 Task: Report abuse.
Action: Mouse moved to (283, 74)
Screenshot: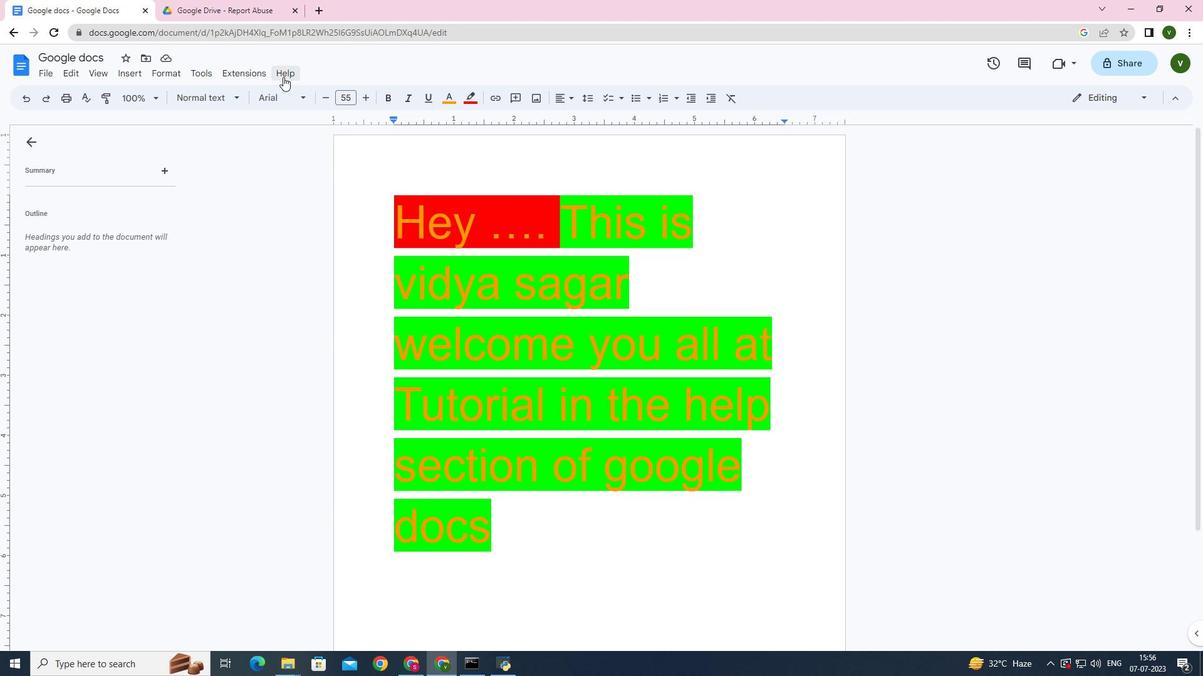 
Action: Mouse pressed left at (283, 74)
Screenshot: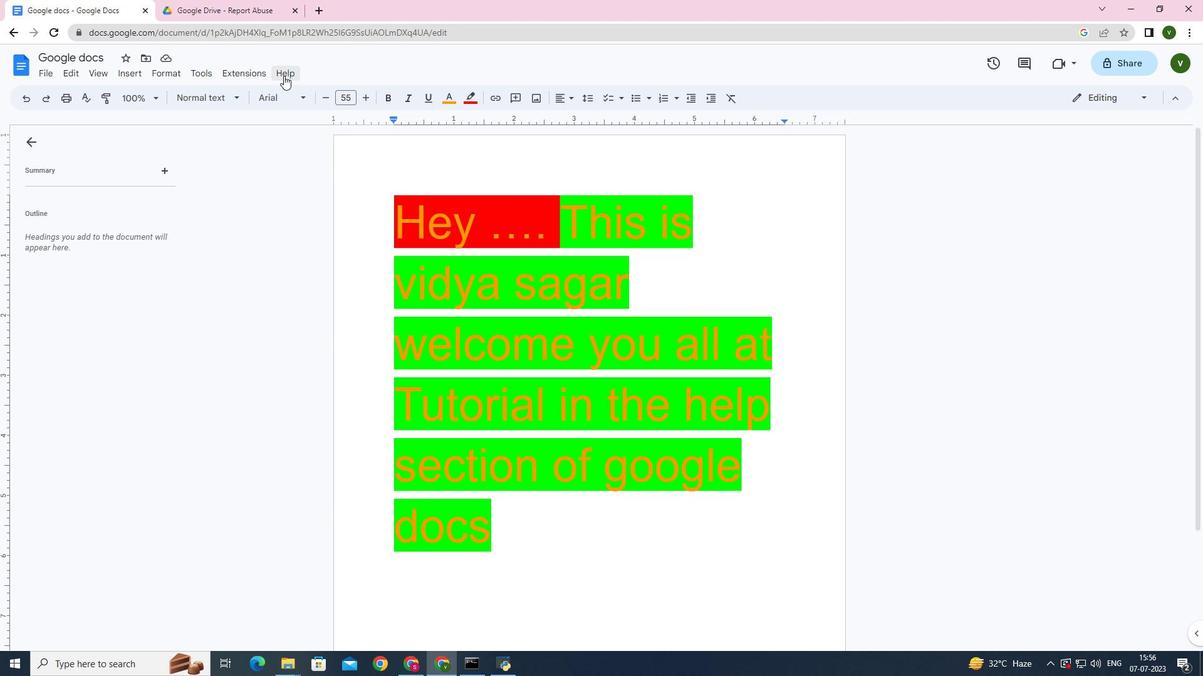 
Action: Mouse moved to (303, 228)
Screenshot: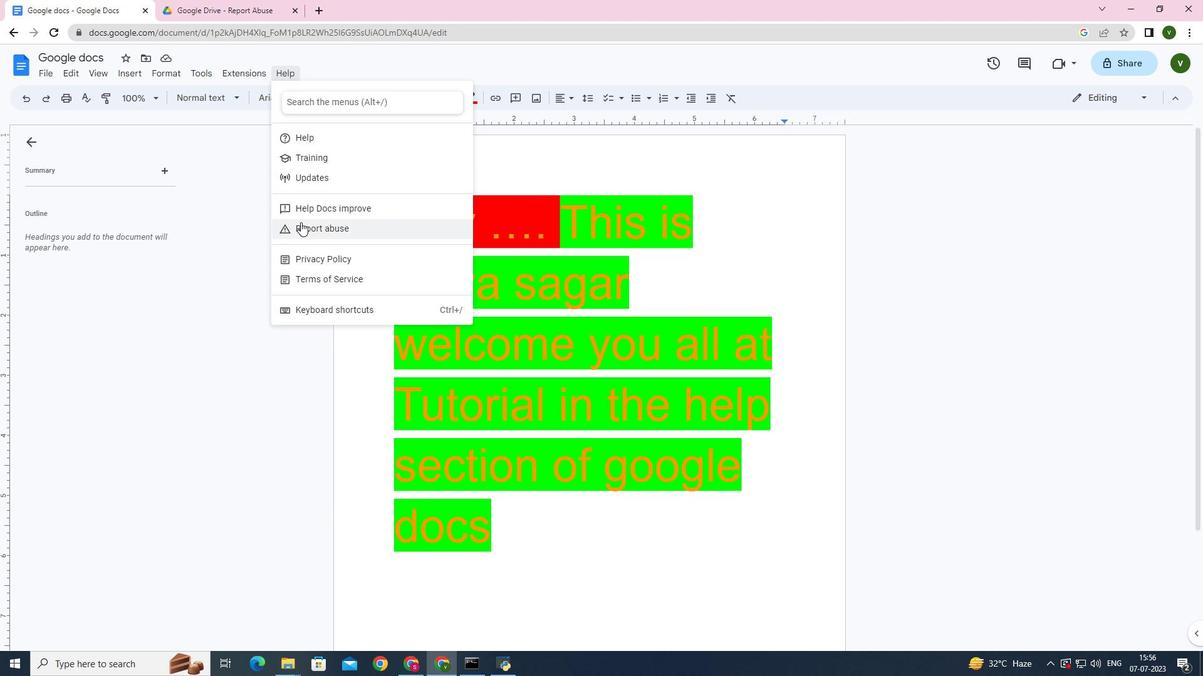 
Action: Mouse pressed left at (303, 228)
Screenshot: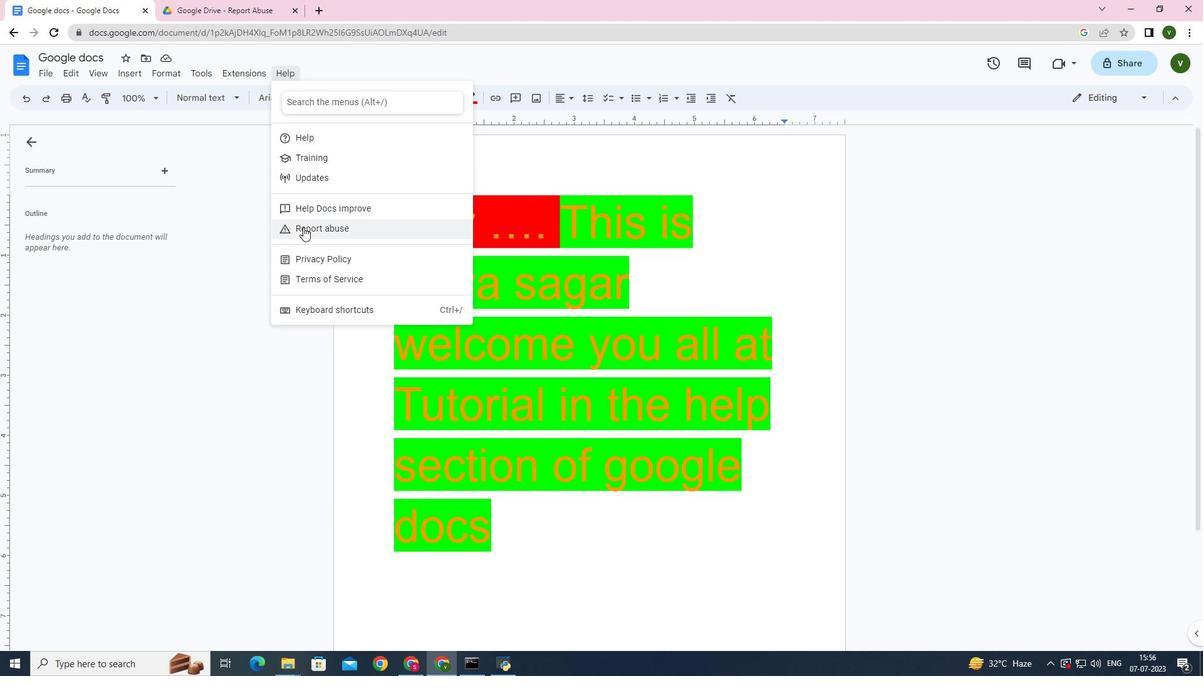 
Action: Mouse moved to (401, 360)
Screenshot: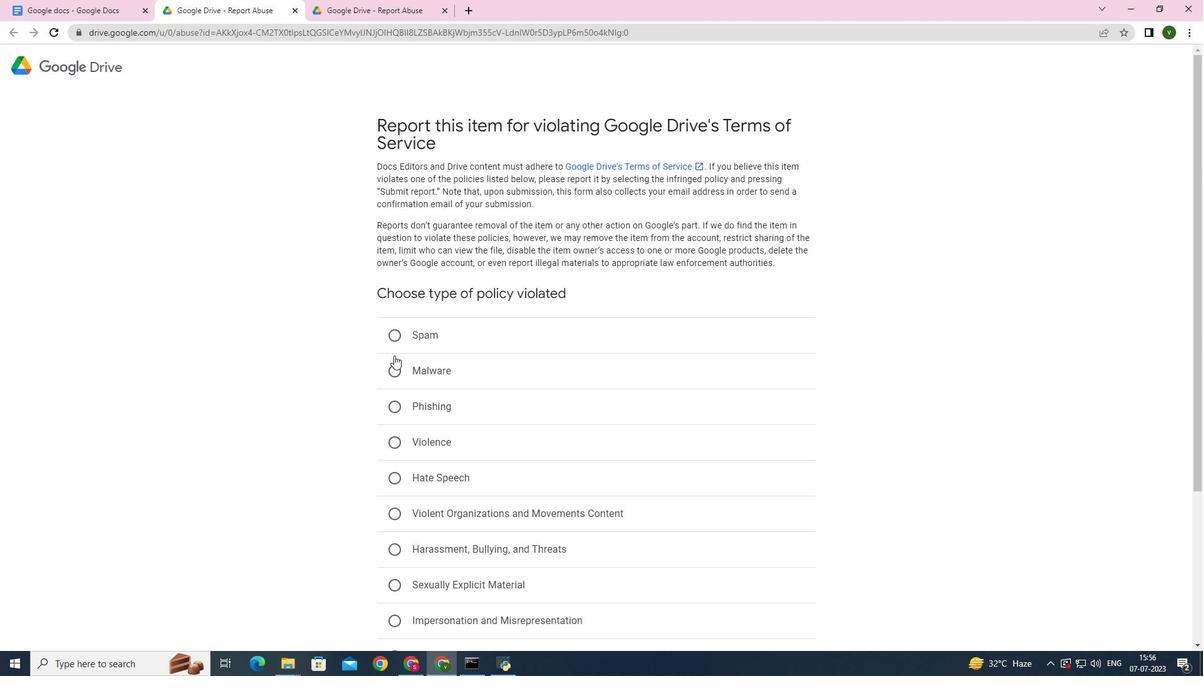 
Action: Mouse pressed left at (401, 360)
Screenshot: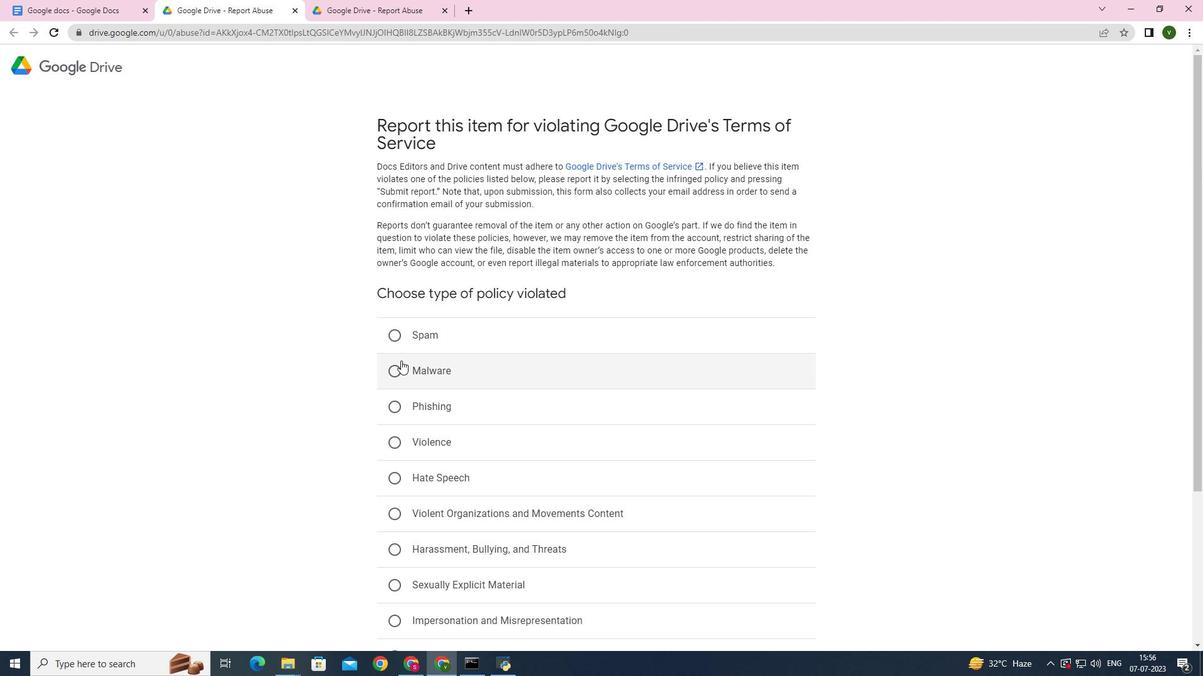 
Action: Mouse moved to (410, 410)
Screenshot: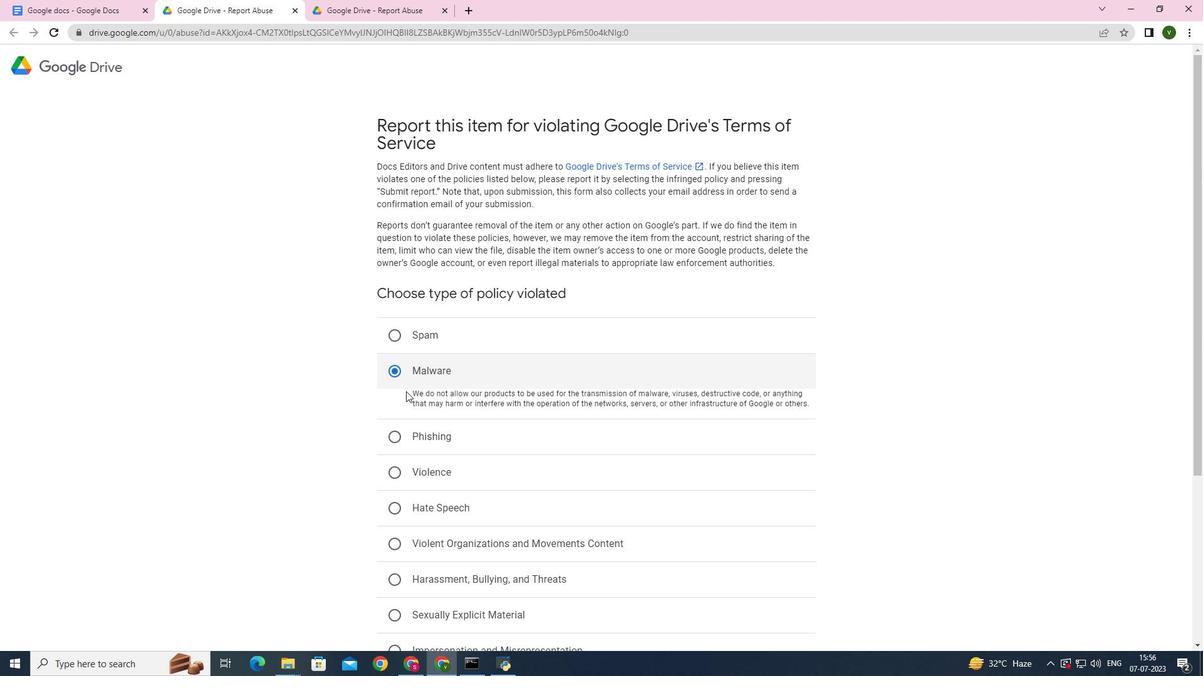 
Action: Mouse scrolled (410, 409) with delta (0, 0)
Screenshot: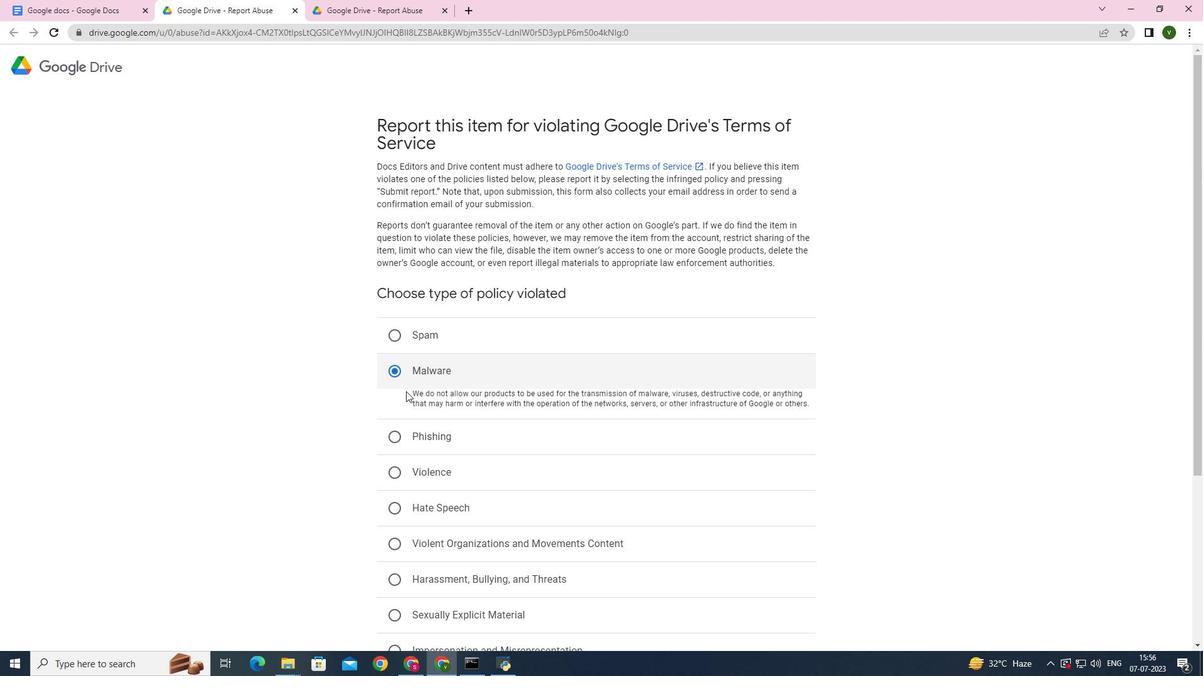 
Action: Mouse moved to (412, 416)
Screenshot: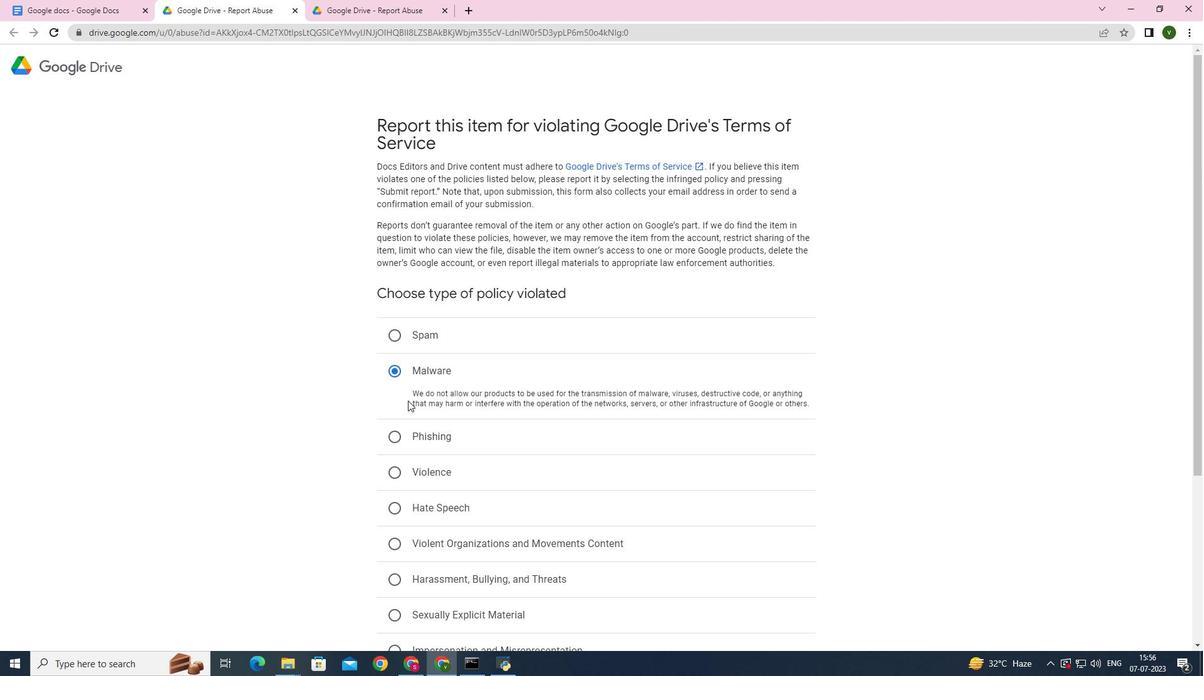 
Action: Mouse scrolled (412, 415) with delta (0, 0)
Screenshot: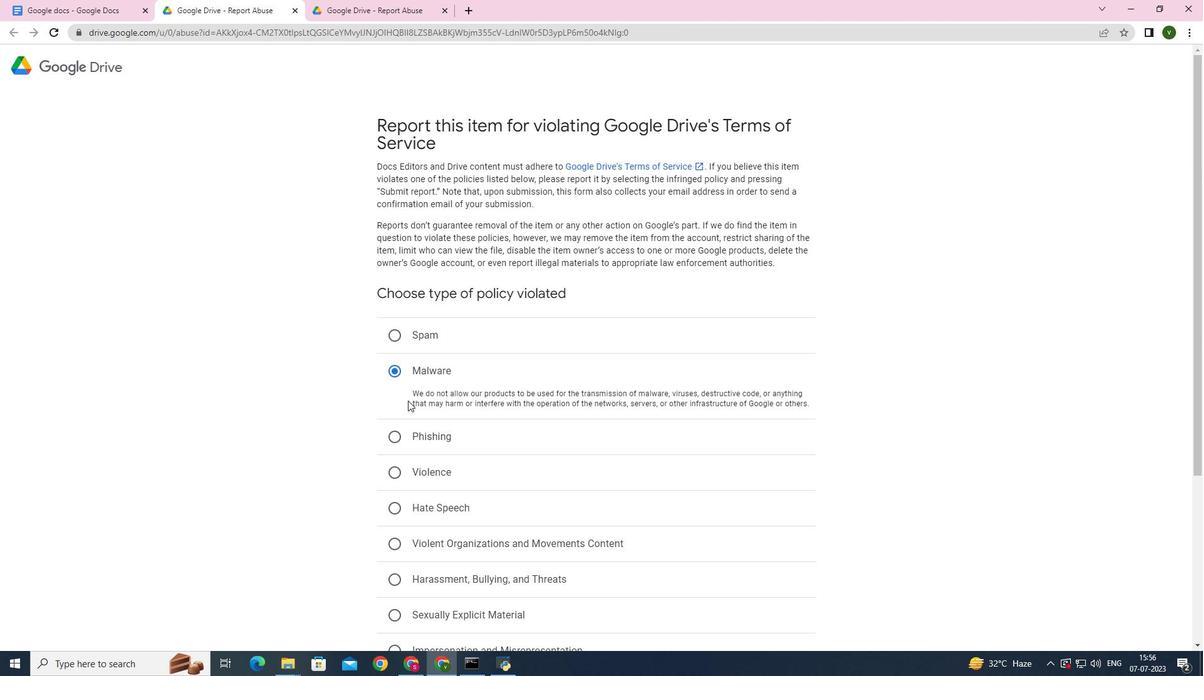 
Action: Mouse scrolled (412, 415) with delta (0, 0)
Screenshot: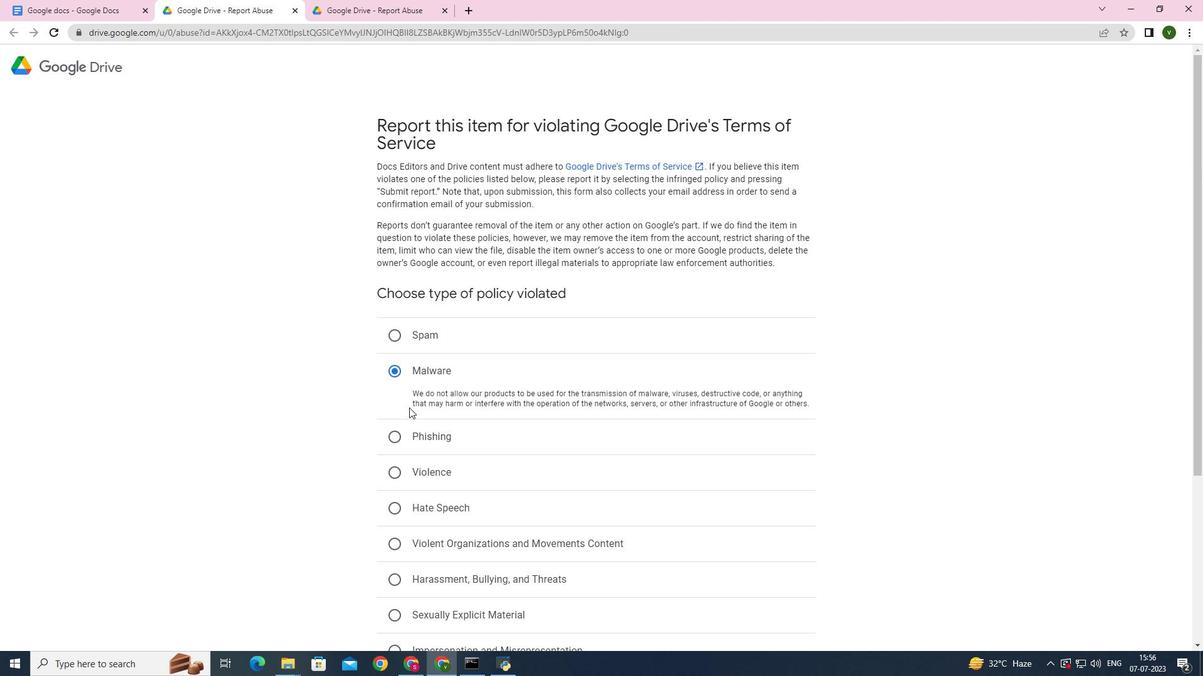 
Action: Mouse moved to (412, 416)
Screenshot: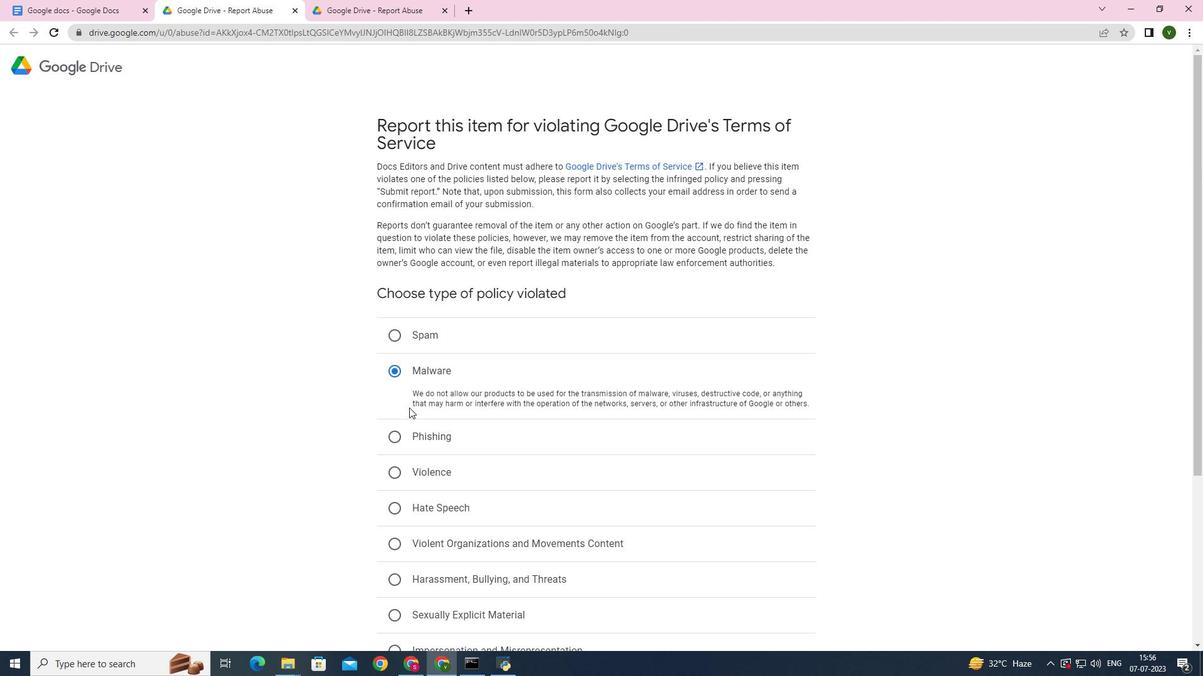 
Action: Mouse scrolled (412, 415) with delta (0, 0)
Screenshot: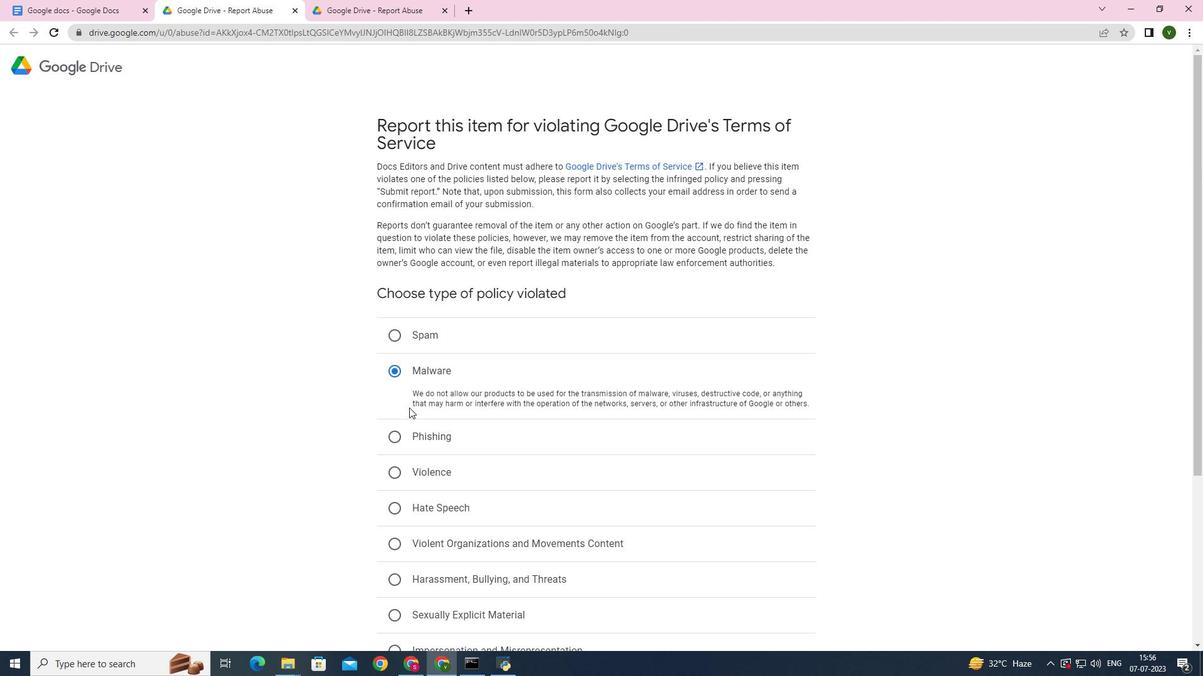 
Action: Mouse moved to (412, 416)
Screenshot: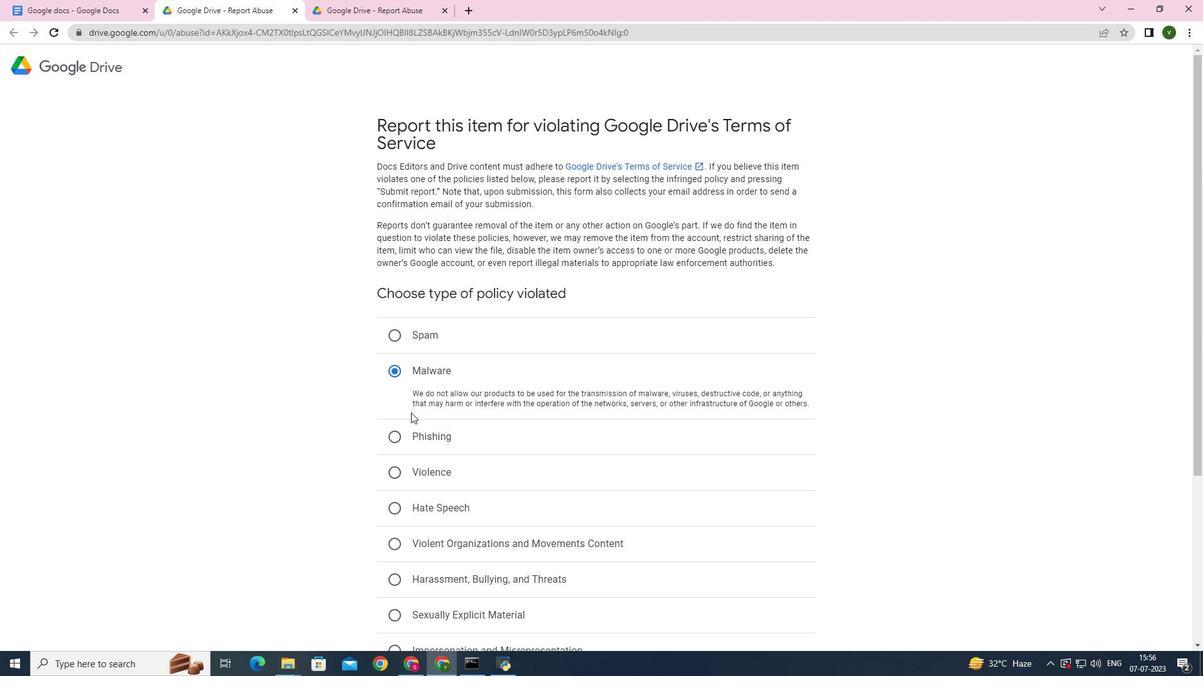 
Action: Mouse scrolled (412, 416) with delta (0, 0)
Screenshot: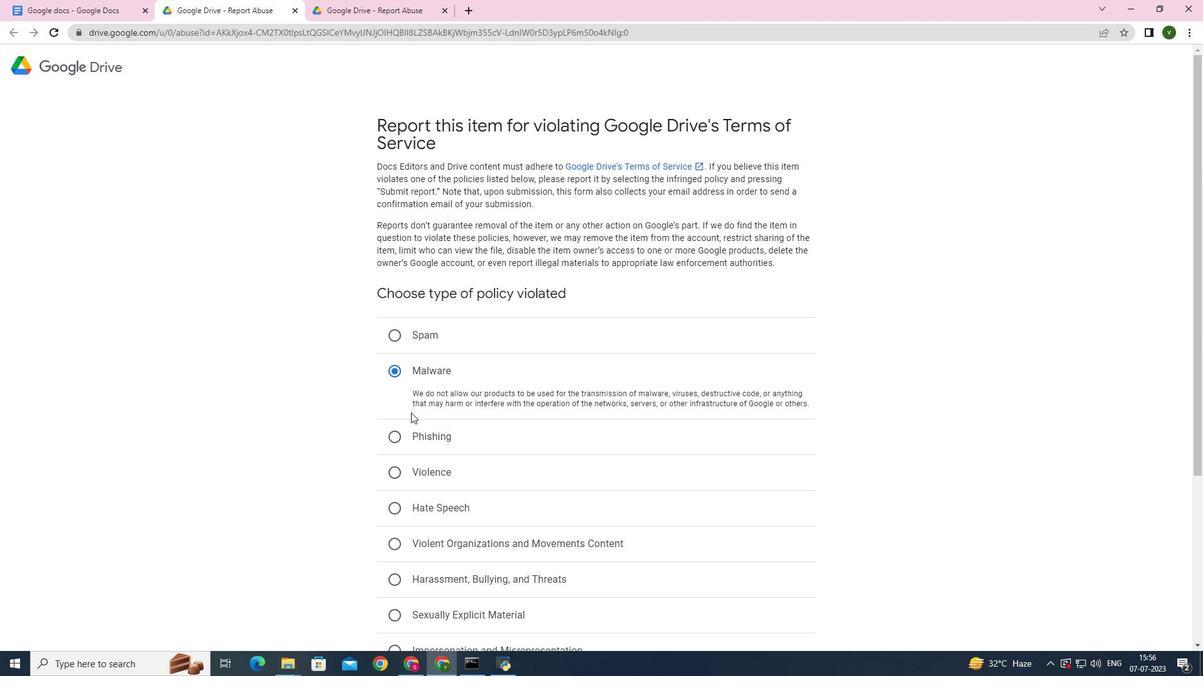 
Action: Mouse moved to (414, 596)
Screenshot: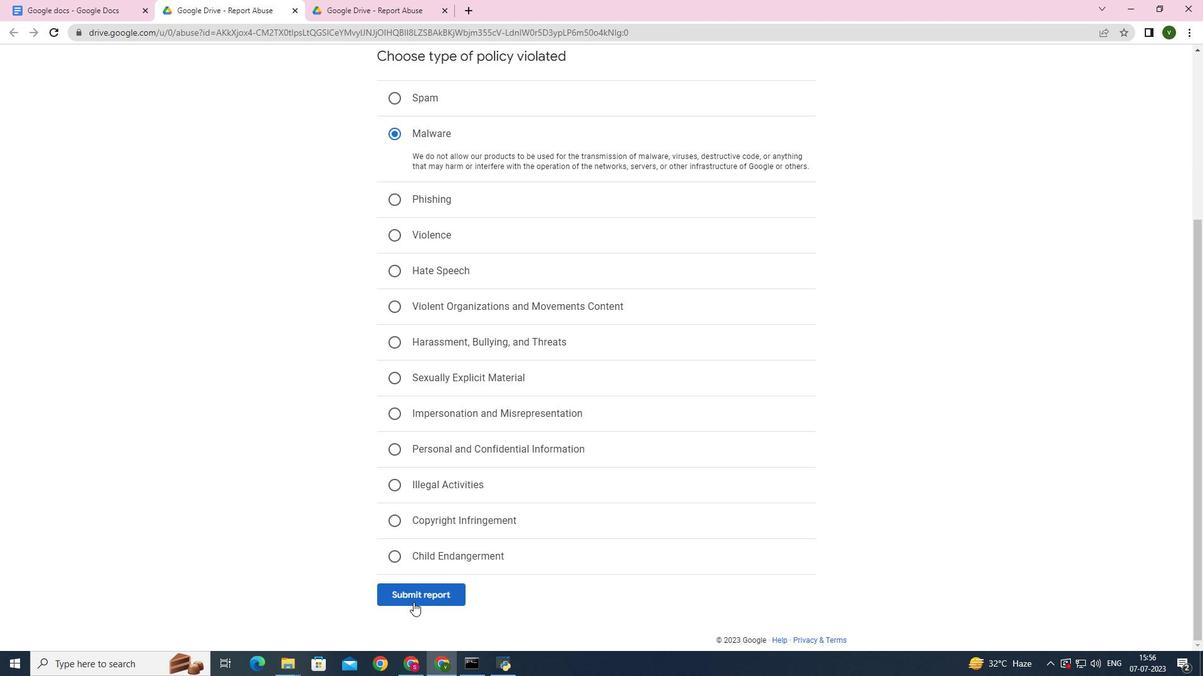 
Action: Mouse pressed left at (414, 596)
Screenshot: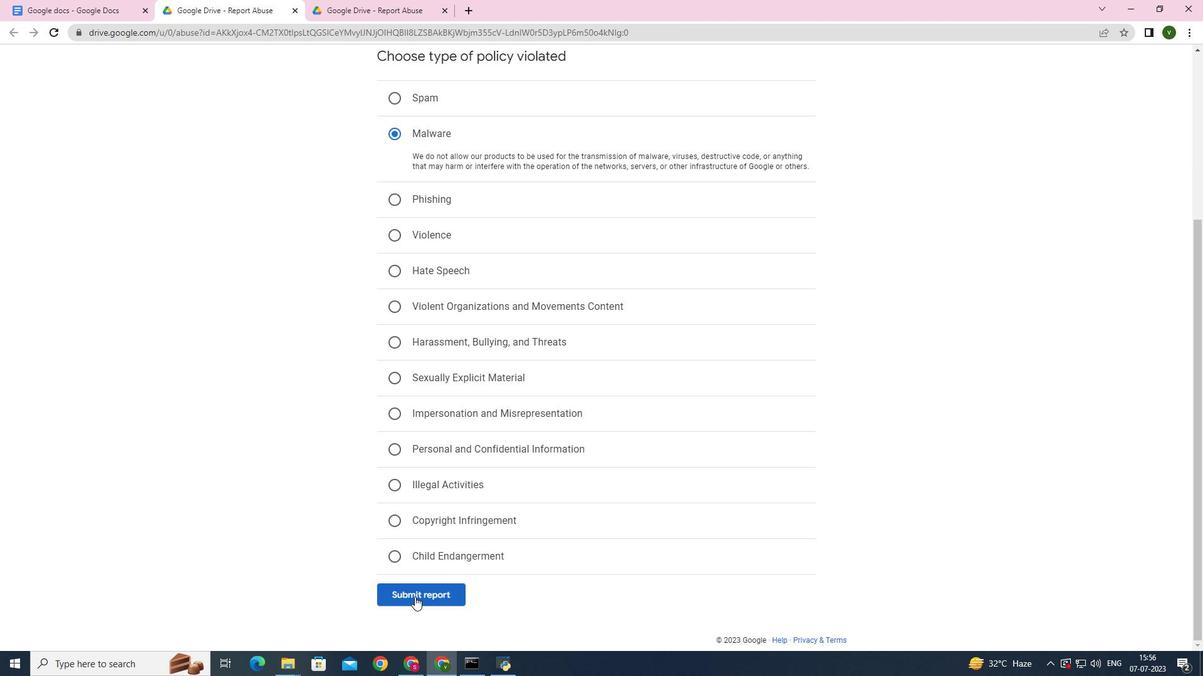 
Action: Mouse moved to (414, 595)
Screenshot: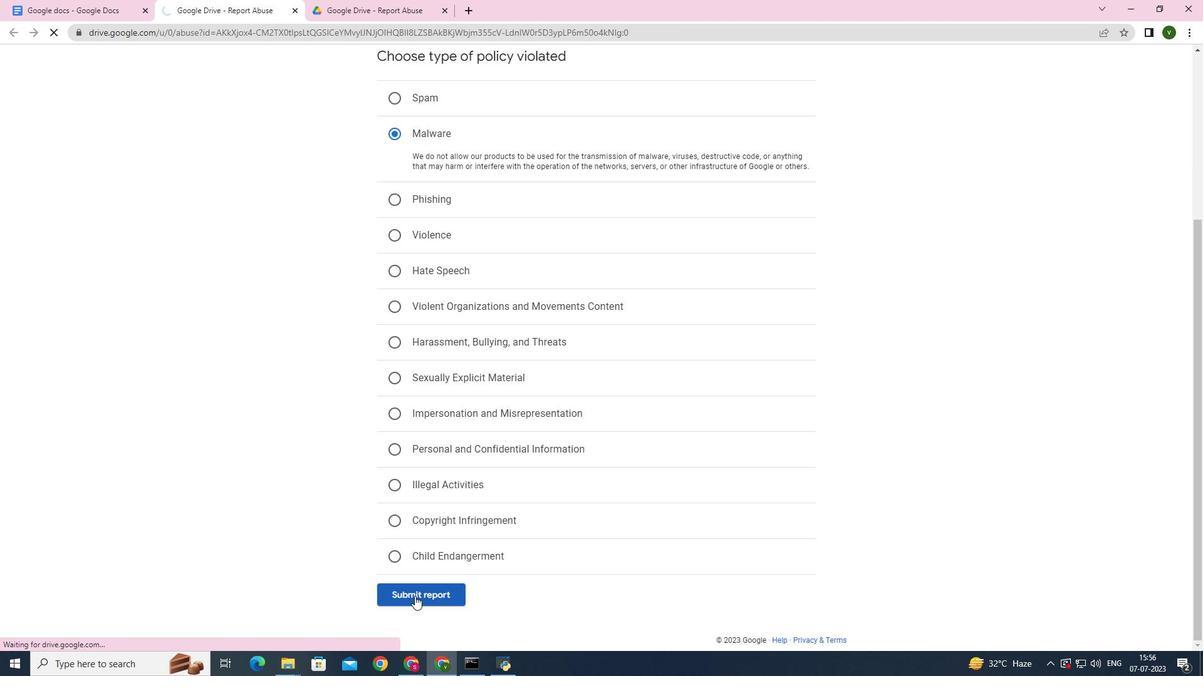 
